 Task: Create a due date automation trigger when advanced on, 2 working days after a card is due add dates with a due date at 11:00 AM.
Action: Mouse moved to (820, 258)
Screenshot: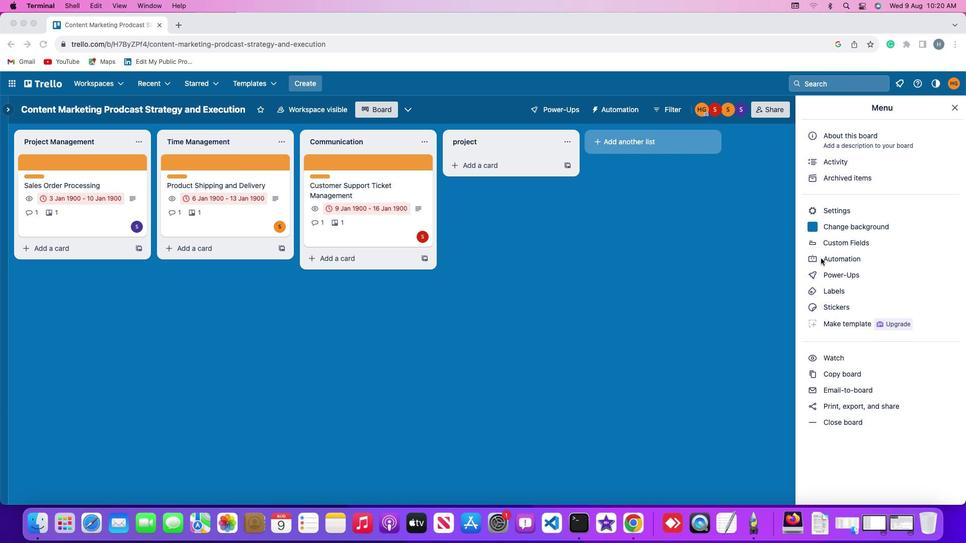 
Action: Mouse pressed left at (820, 258)
Screenshot: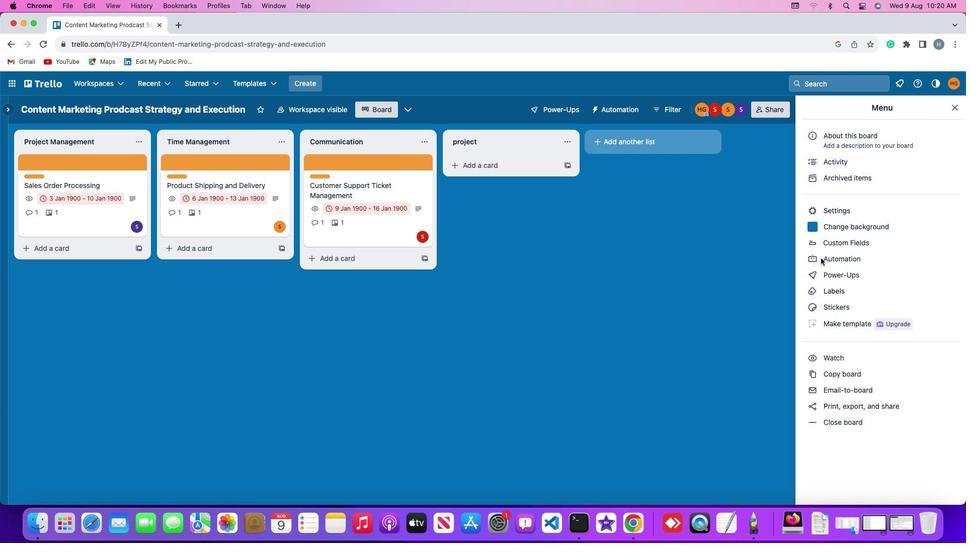 
Action: Mouse moved to (820, 258)
Screenshot: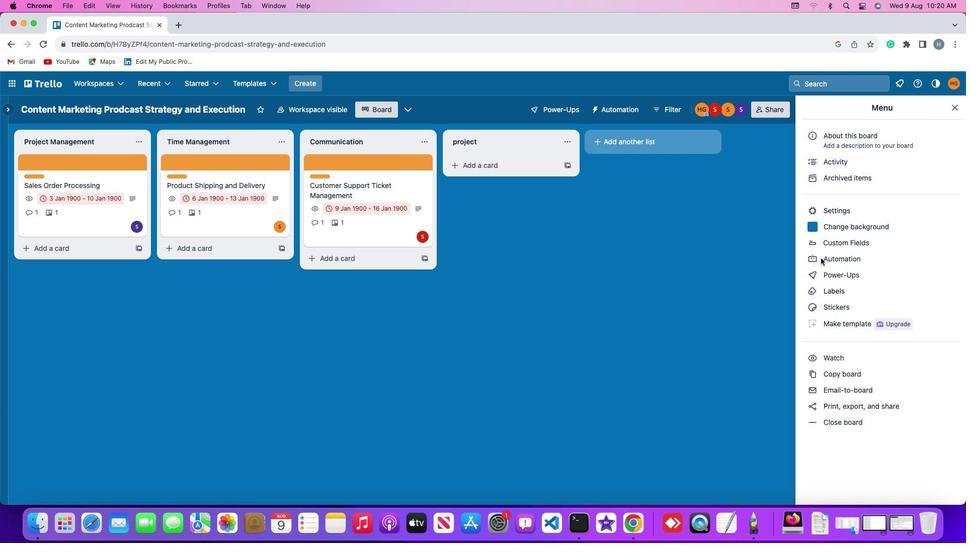 
Action: Mouse pressed left at (820, 258)
Screenshot: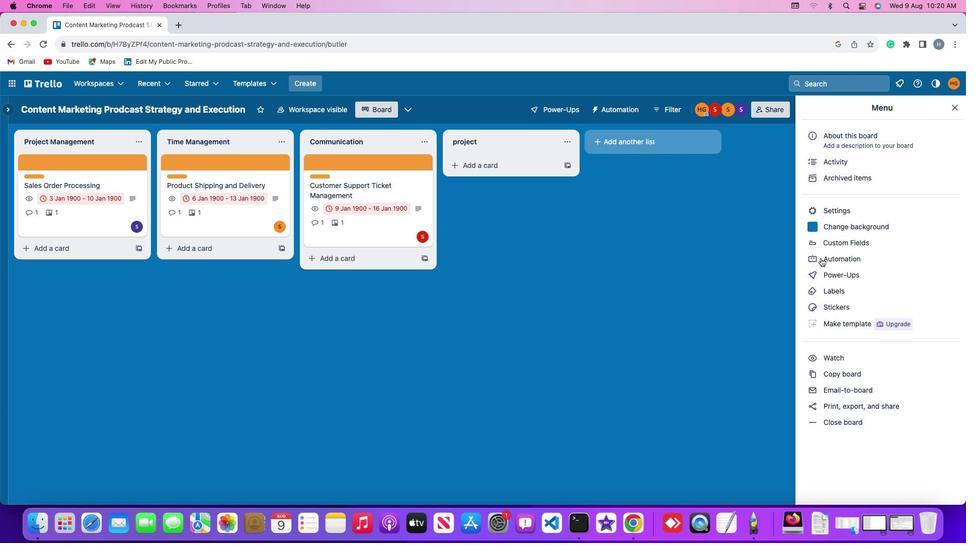 
Action: Mouse moved to (53, 235)
Screenshot: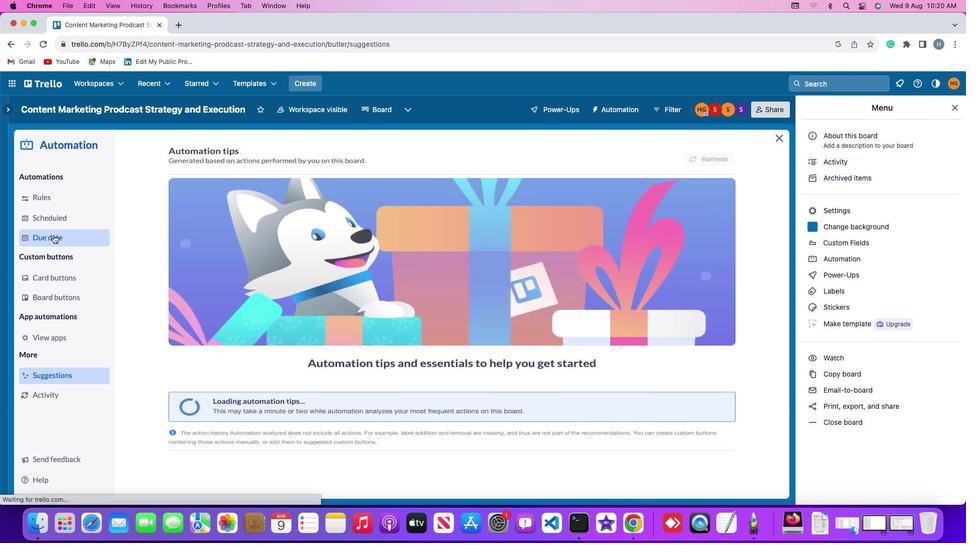 
Action: Mouse pressed left at (53, 235)
Screenshot: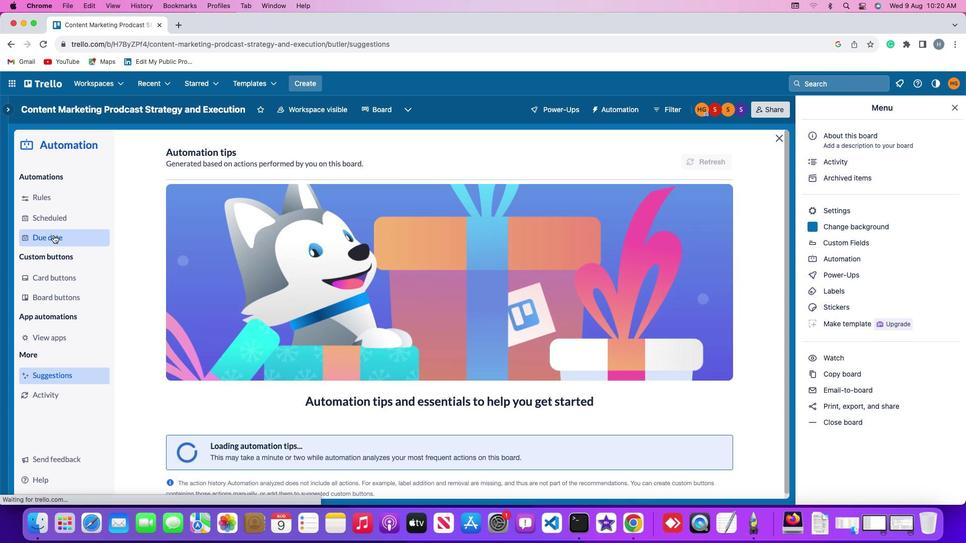 
Action: Mouse moved to (685, 157)
Screenshot: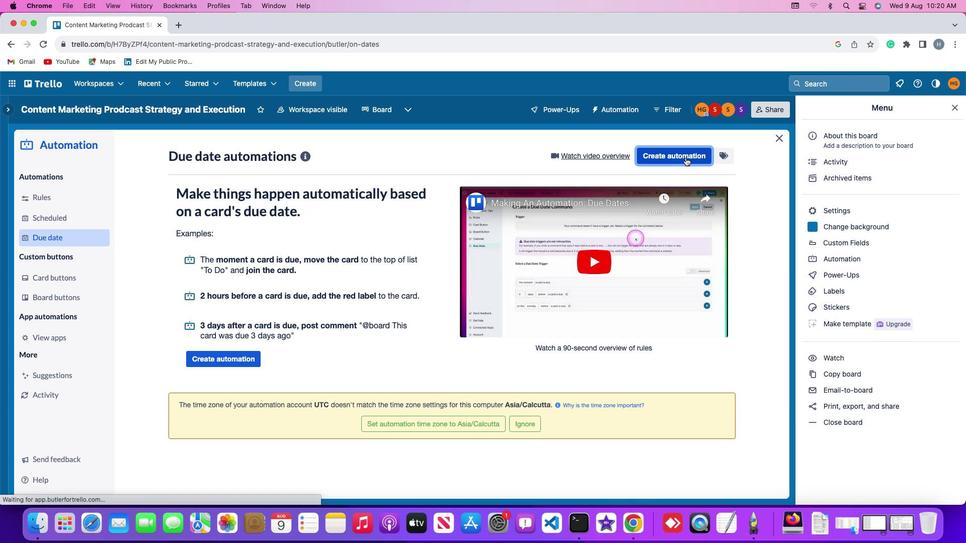 
Action: Mouse pressed left at (685, 157)
Screenshot: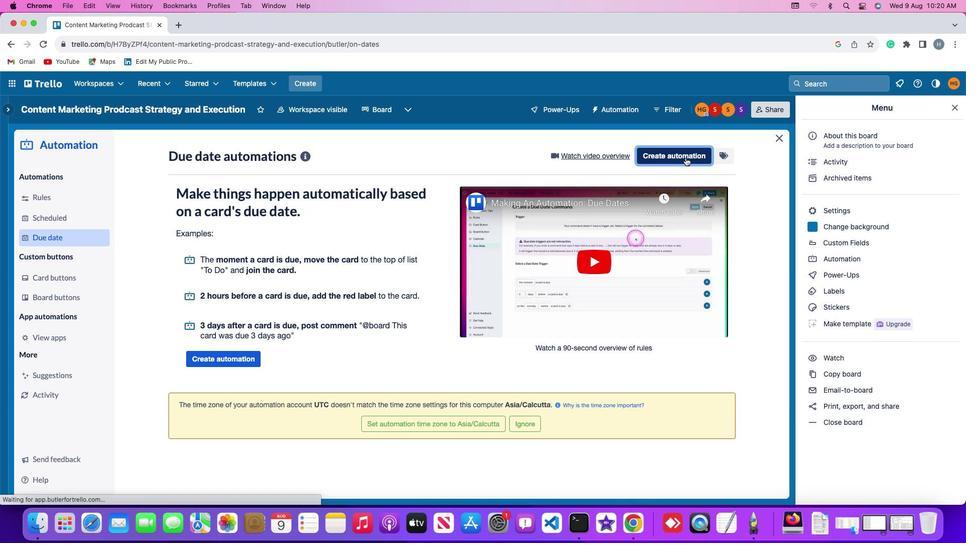 
Action: Mouse moved to (256, 252)
Screenshot: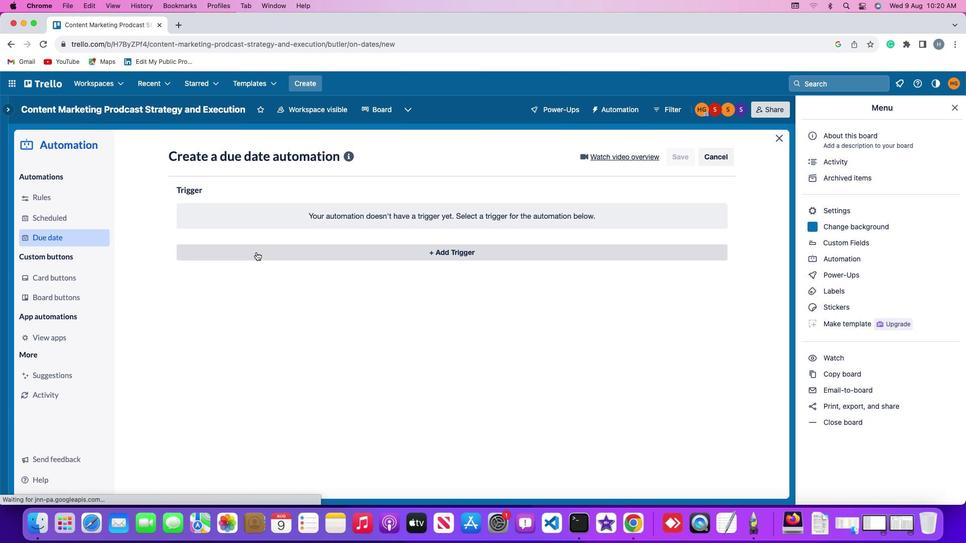 
Action: Mouse pressed left at (256, 252)
Screenshot: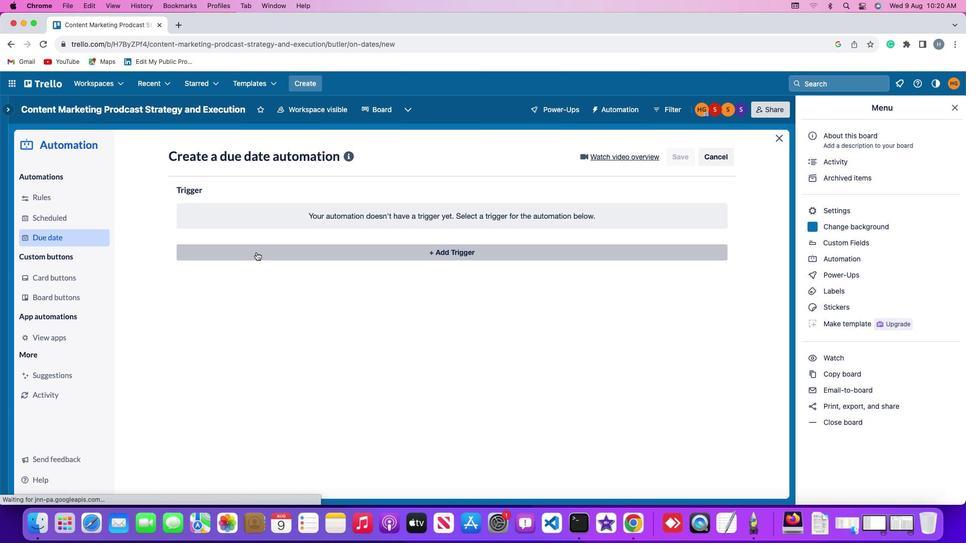 
Action: Mouse moved to (190, 405)
Screenshot: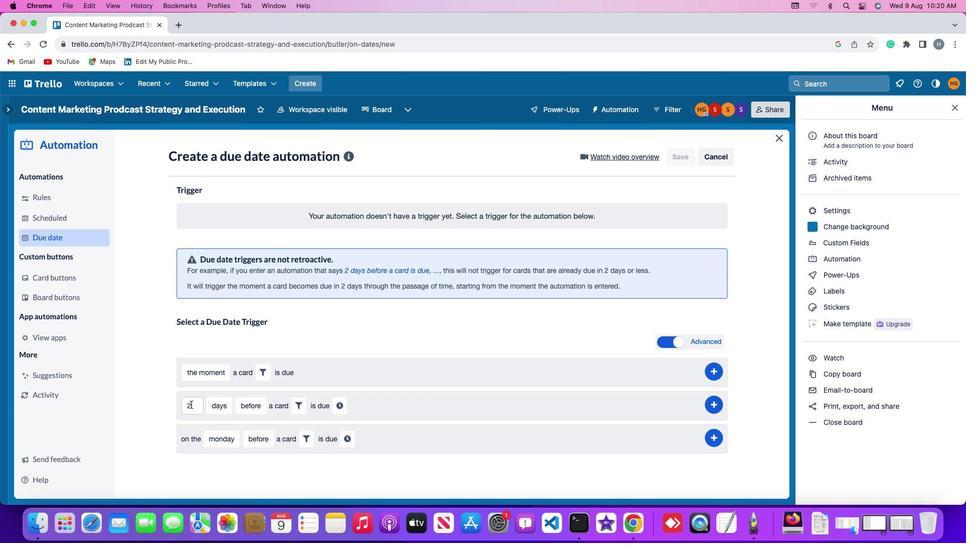 
Action: Mouse pressed left at (190, 405)
Screenshot: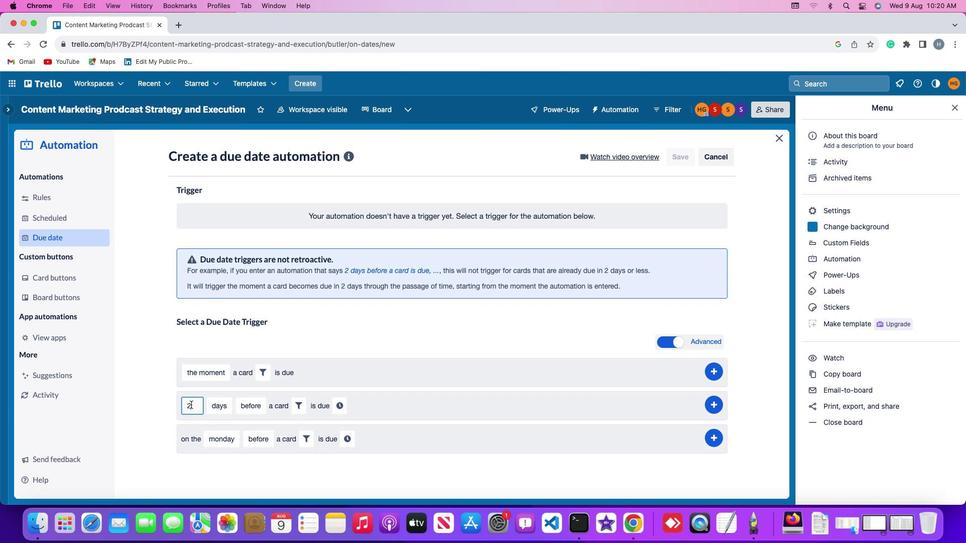 
Action: Mouse moved to (191, 405)
Screenshot: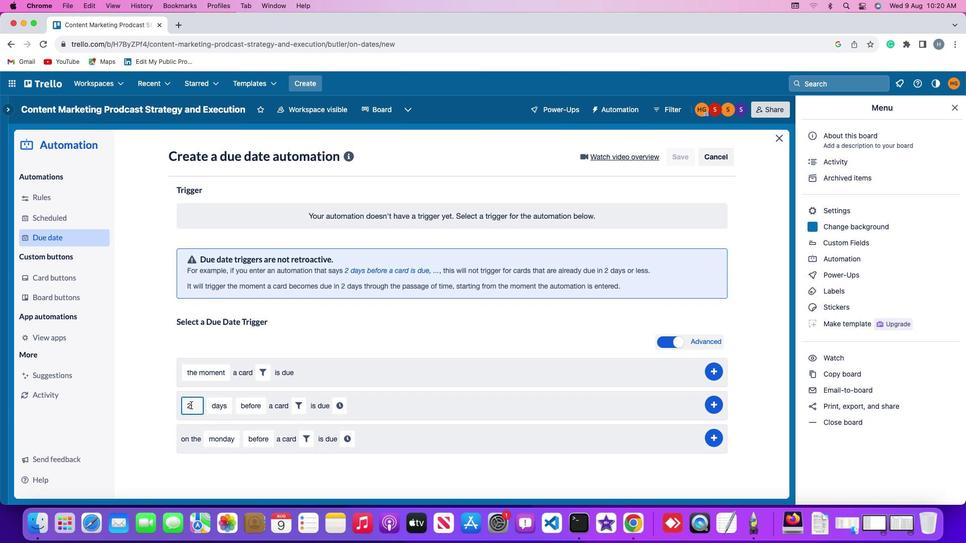 
Action: Key pressed Key.backspace'2'
Screenshot: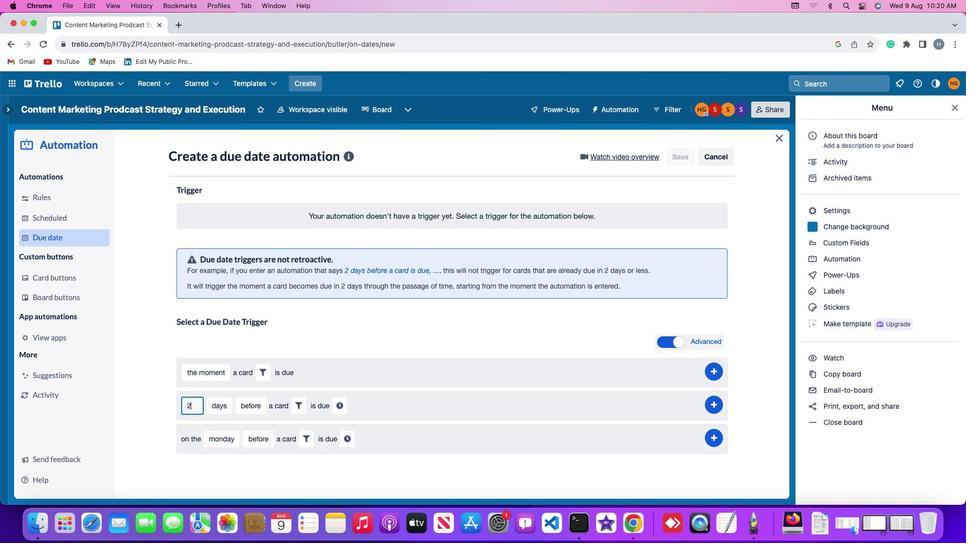 
Action: Mouse moved to (210, 408)
Screenshot: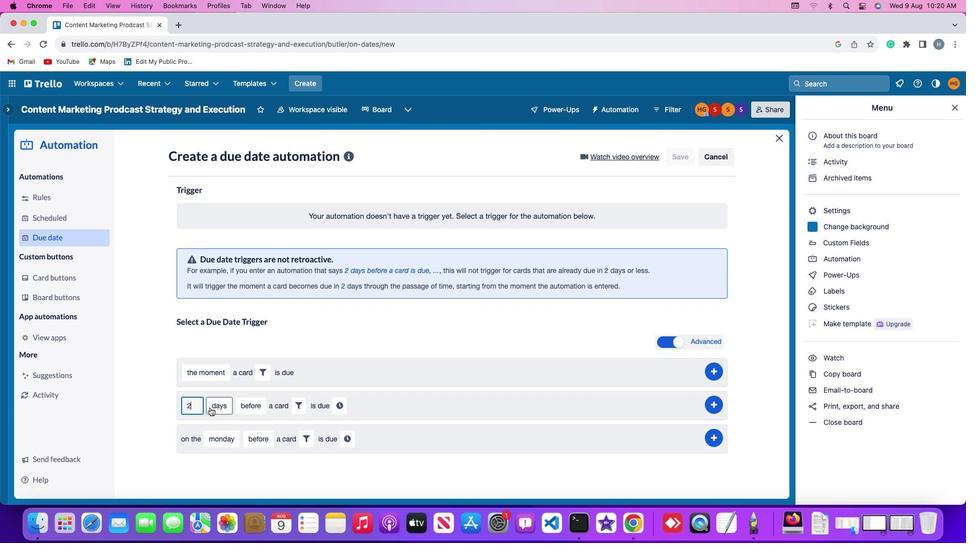 
Action: Mouse pressed left at (210, 408)
Screenshot: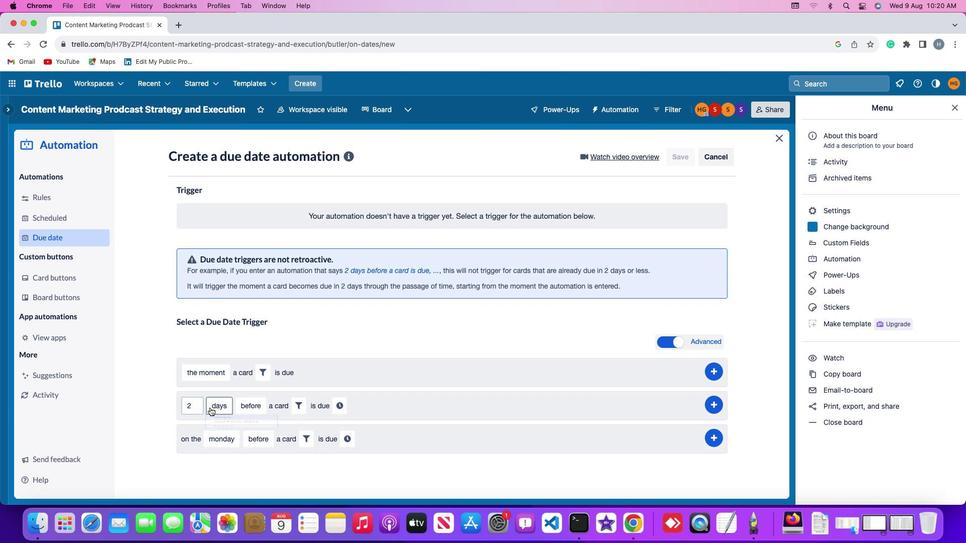 
Action: Mouse moved to (226, 441)
Screenshot: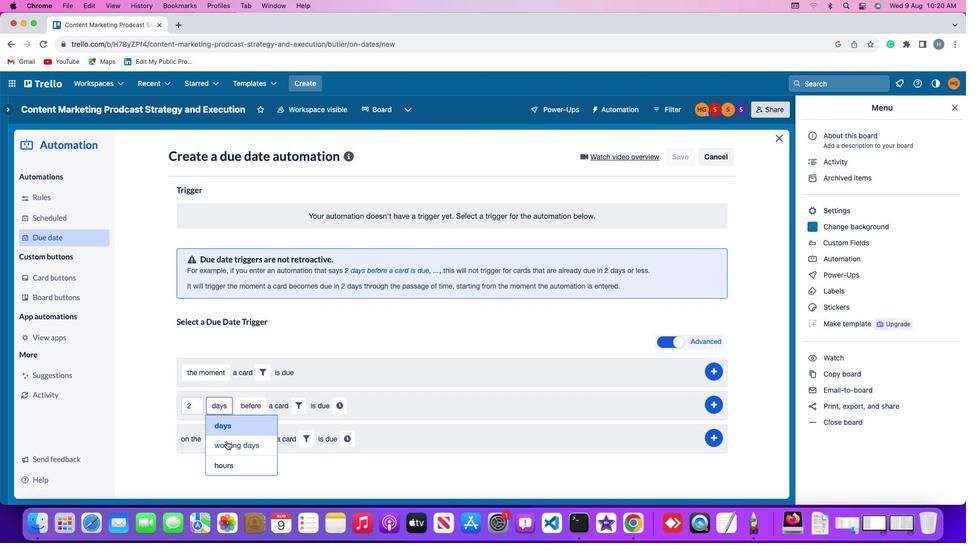 
Action: Mouse pressed left at (226, 441)
Screenshot: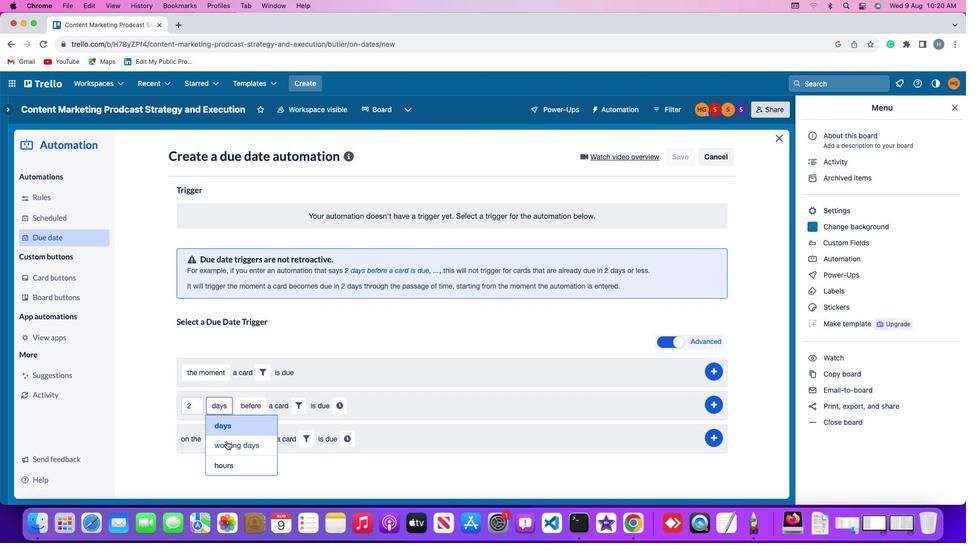 
Action: Mouse moved to (274, 407)
Screenshot: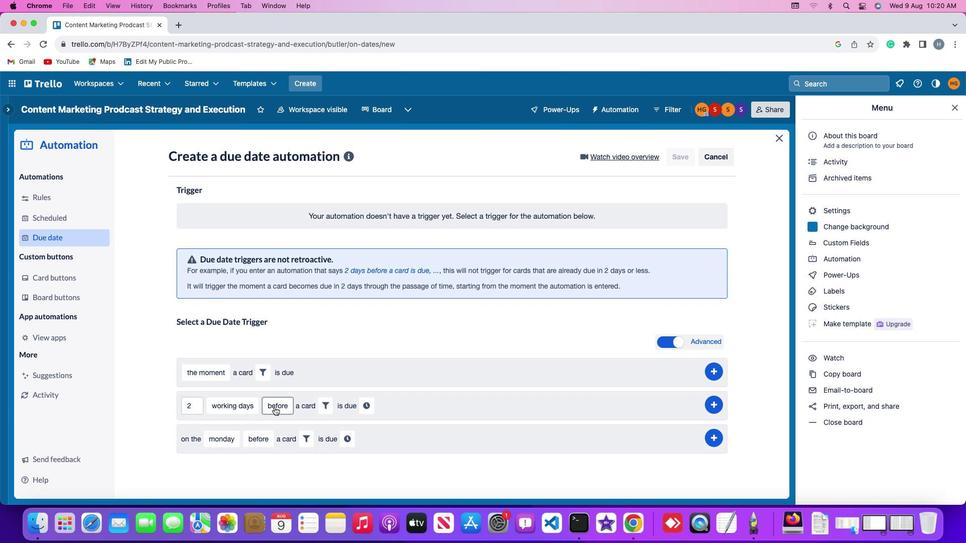 
Action: Mouse pressed left at (274, 407)
Screenshot: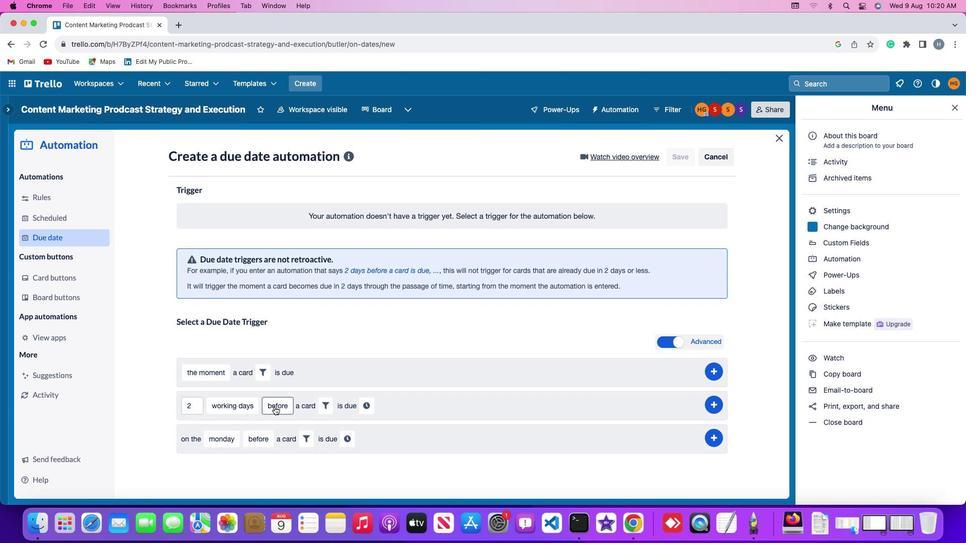 
Action: Mouse moved to (279, 442)
Screenshot: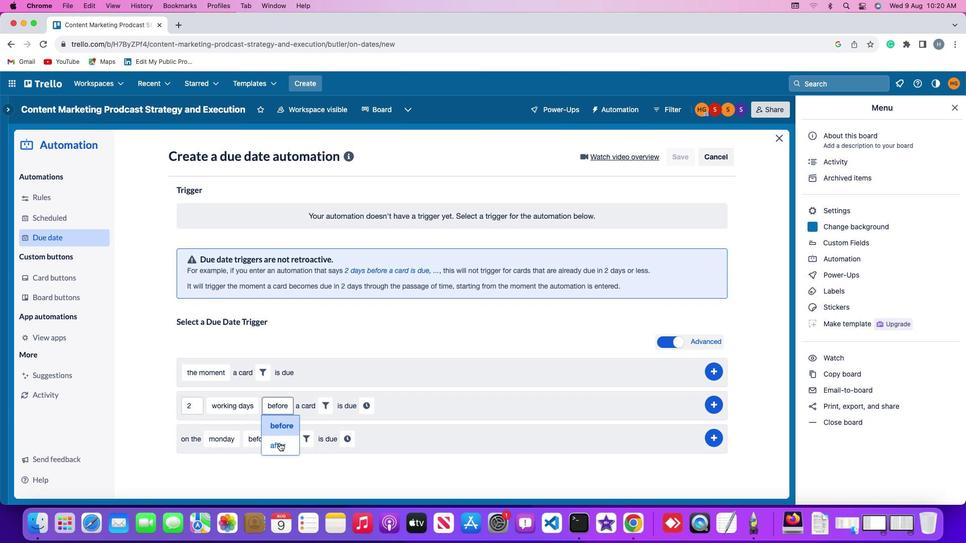 
Action: Mouse pressed left at (279, 442)
Screenshot: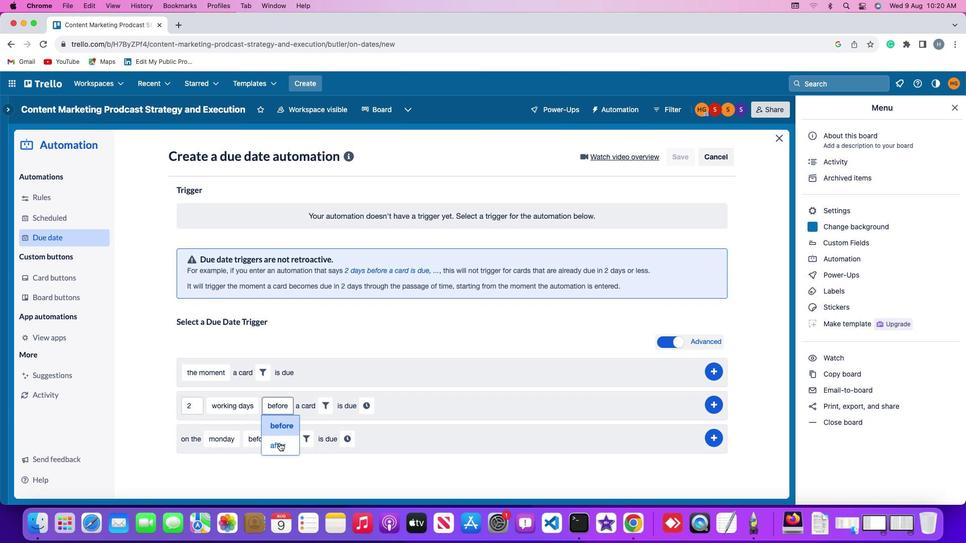 
Action: Mouse moved to (322, 409)
Screenshot: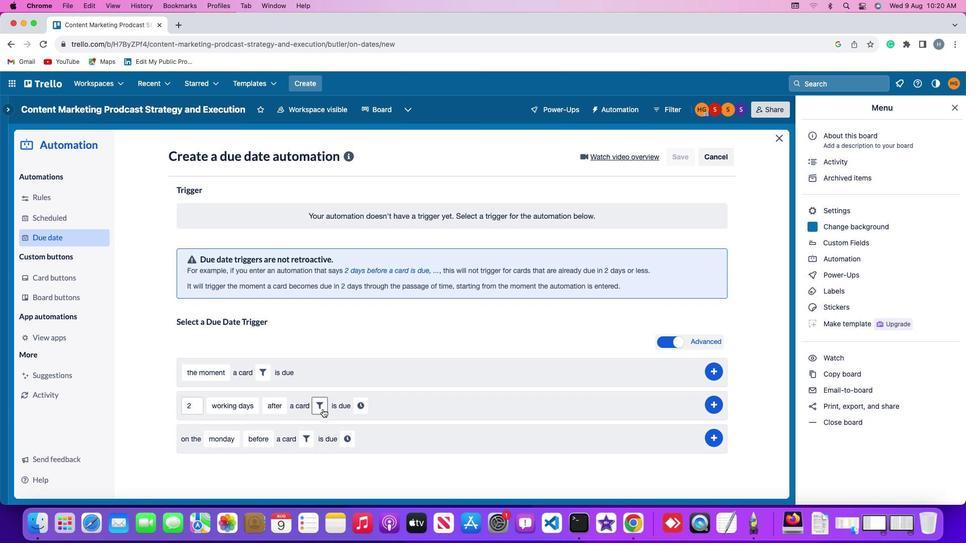 
Action: Mouse pressed left at (322, 409)
Screenshot: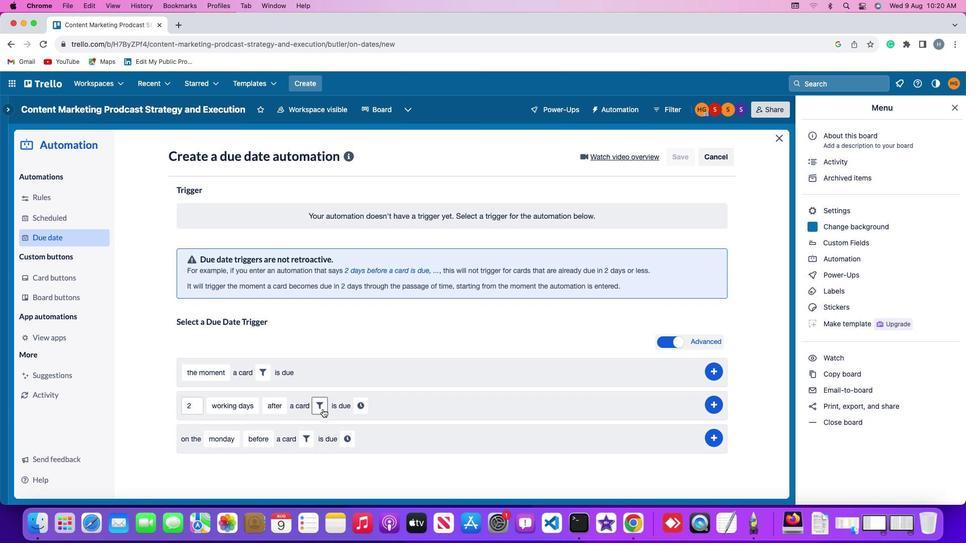 
Action: Mouse moved to (369, 439)
Screenshot: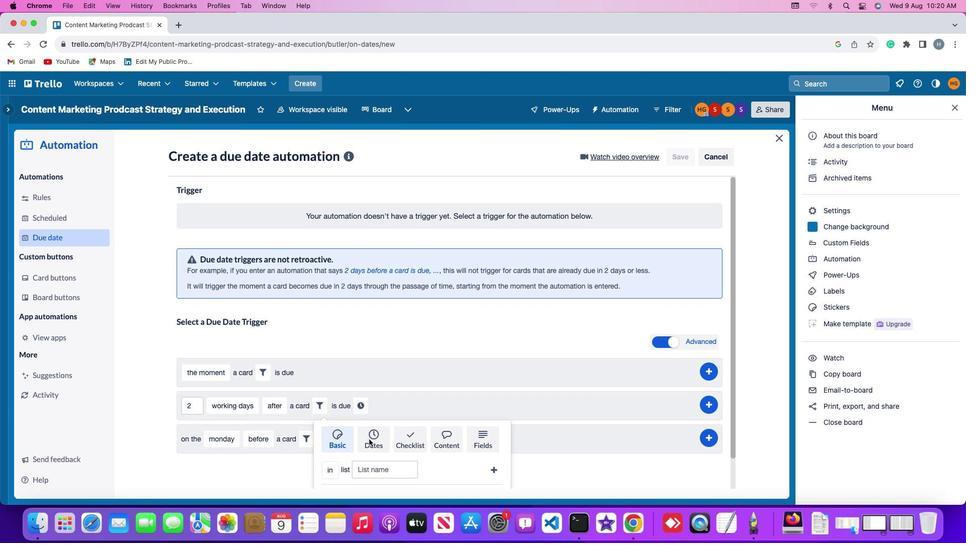 
Action: Mouse pressed left at (369, 439)
Screenshot: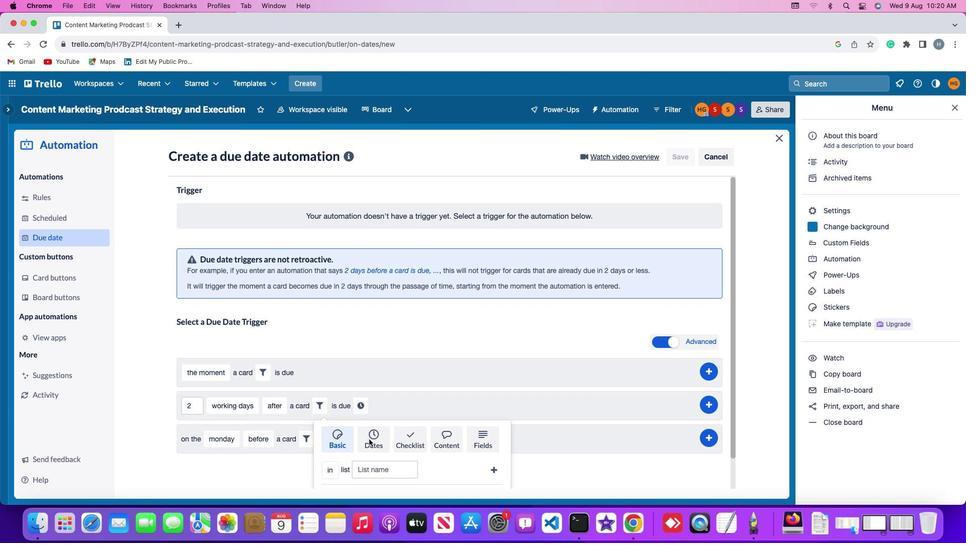 
Action: Mouse moved to (325, 465)
Screenshot: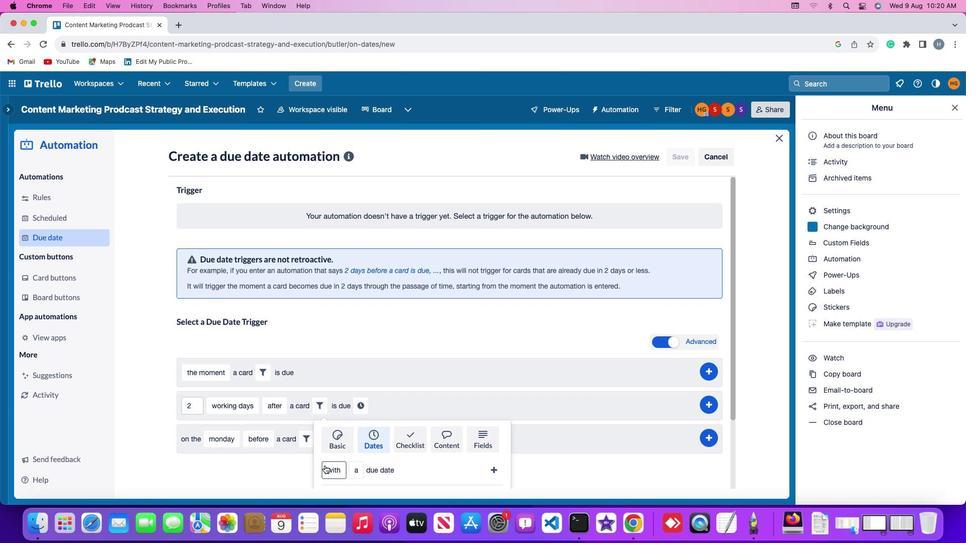 
Action: Mouse pressed left at (325, 465)
Screenshot: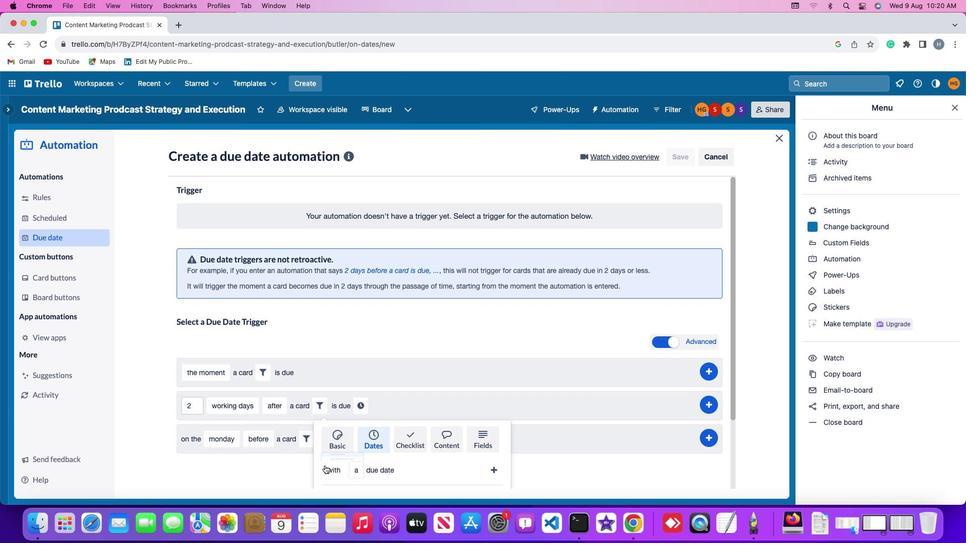 
Action: Mouse moved to (335, 433)
Screenshot: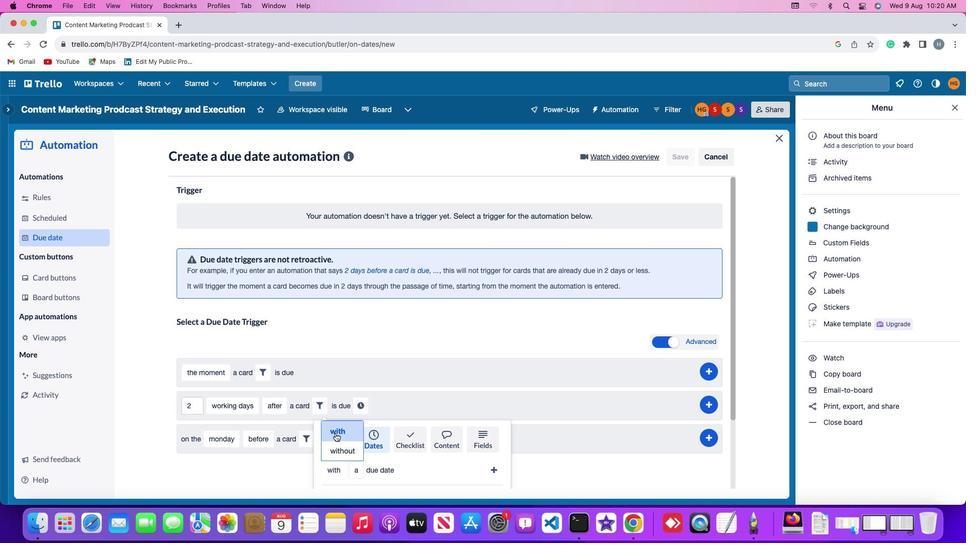 
Action: Mouse pressed left at (335, 433)
Screenshot: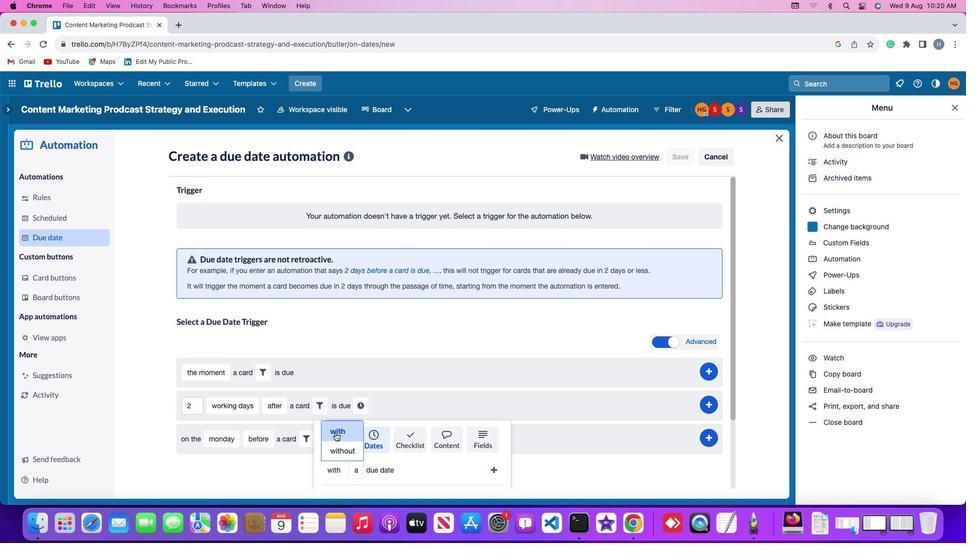 
Action: Mouse moved to (357, 472)
Screenshot: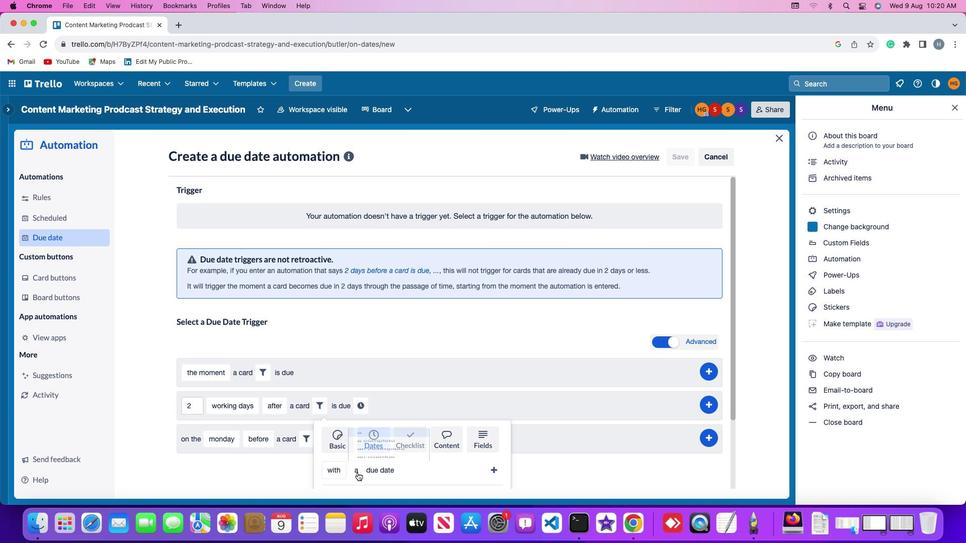 
Action: Mouse pressed left at (357, 472)
Screenshot: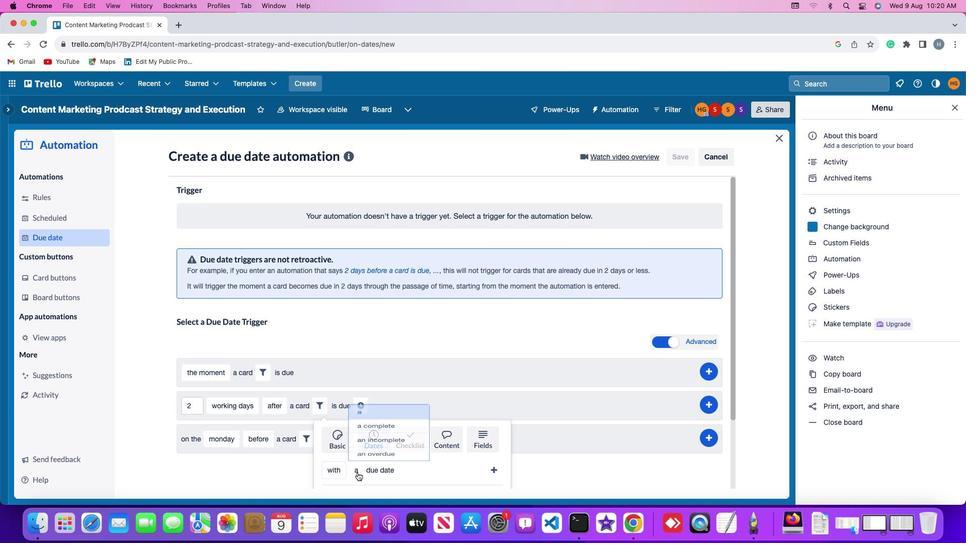 
Action: Mouse moved to (382, 394)
Screenshot: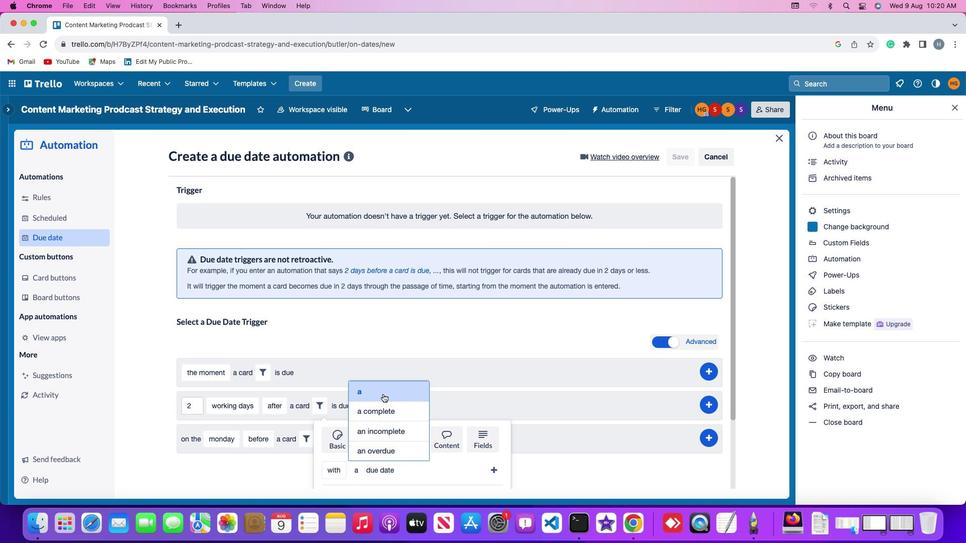 
Action: Mouse pressed left at (382, 394)
Screenshot: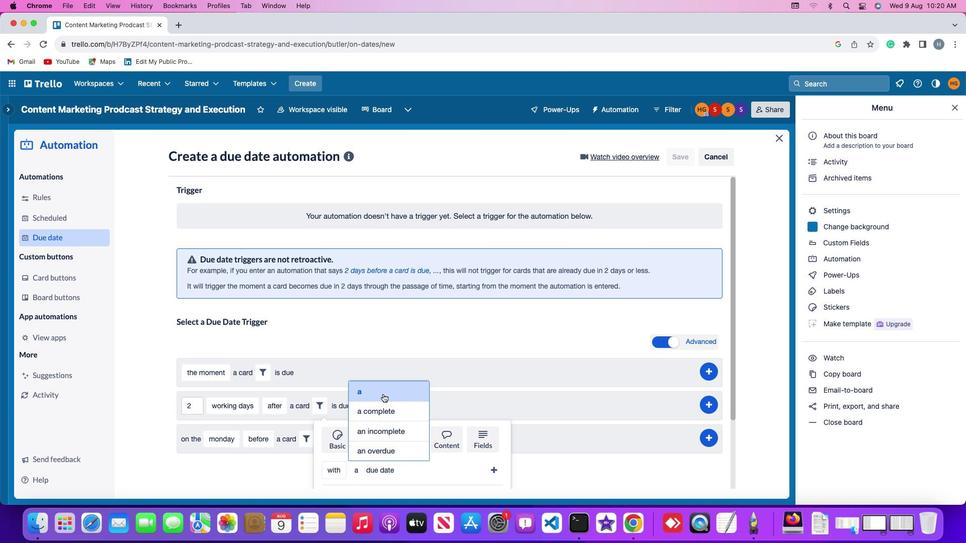 
Action: Mouse moved to (494, 467)
Screenshot: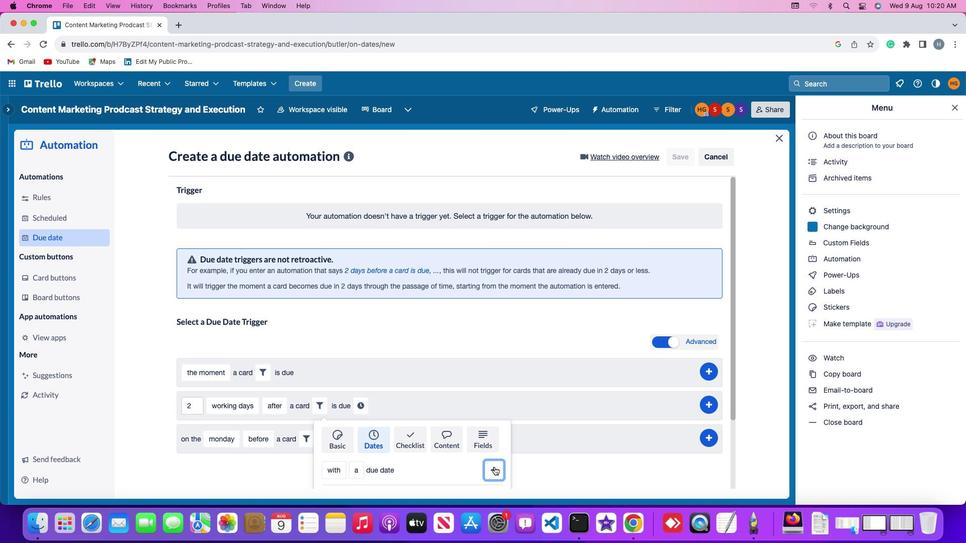 
Action: Mouse pressed left at (494, 467)
Screenshot: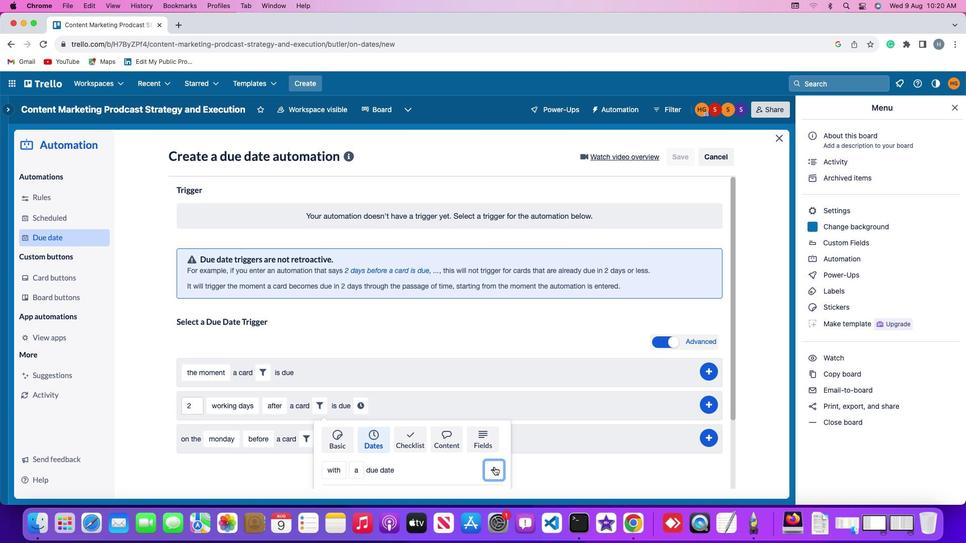 
Action: Mouse moved to (436, 405)
Screenshot: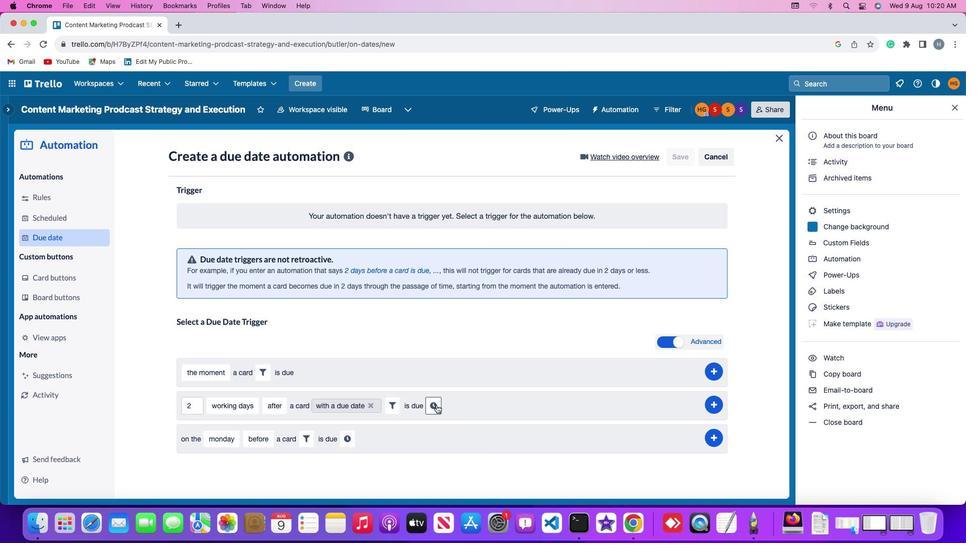 
Action: Mouse pressed left at (436, 405)
Screenshot: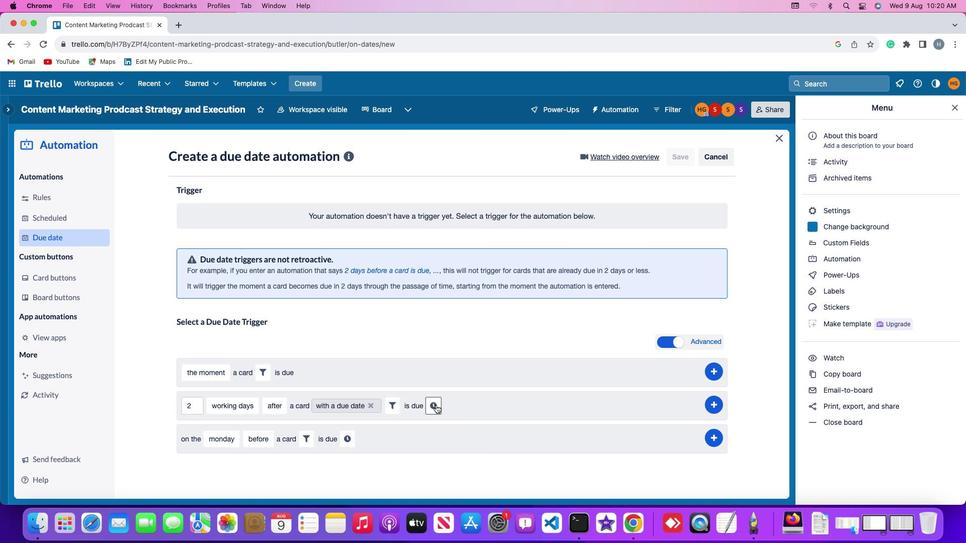 
Action: Mouse moved to (454, 407)
Screenshot: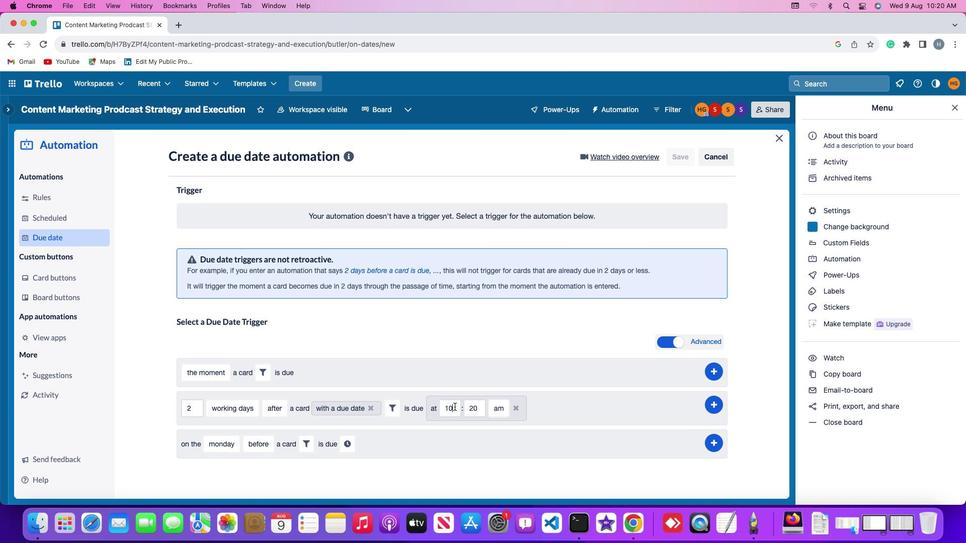 
Action: Mouse pressed left at (454, 407)
Screenshot: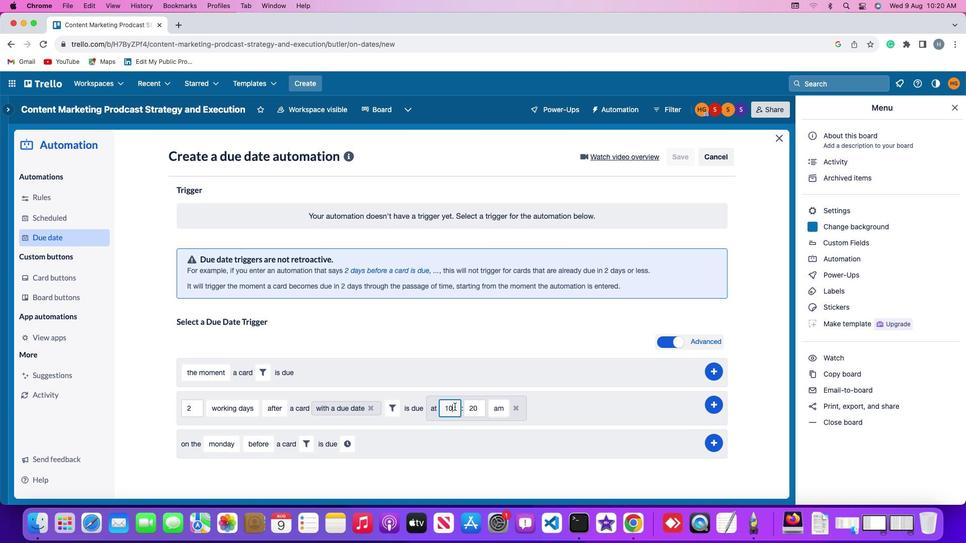 
Action: Mouse moved to (454, 407)
Screenshot: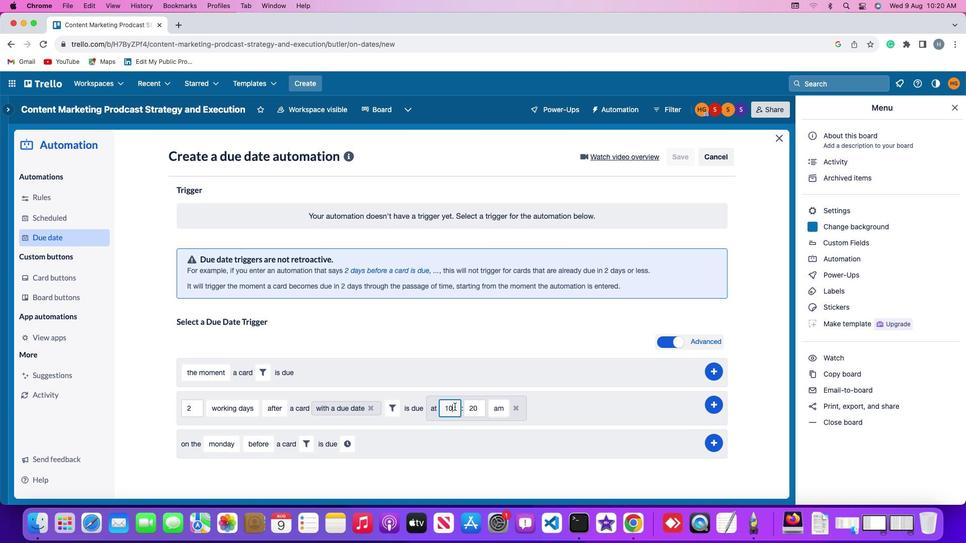 
Action: Key pressed Key.backspaceKey.backspace'1'
Screenshot: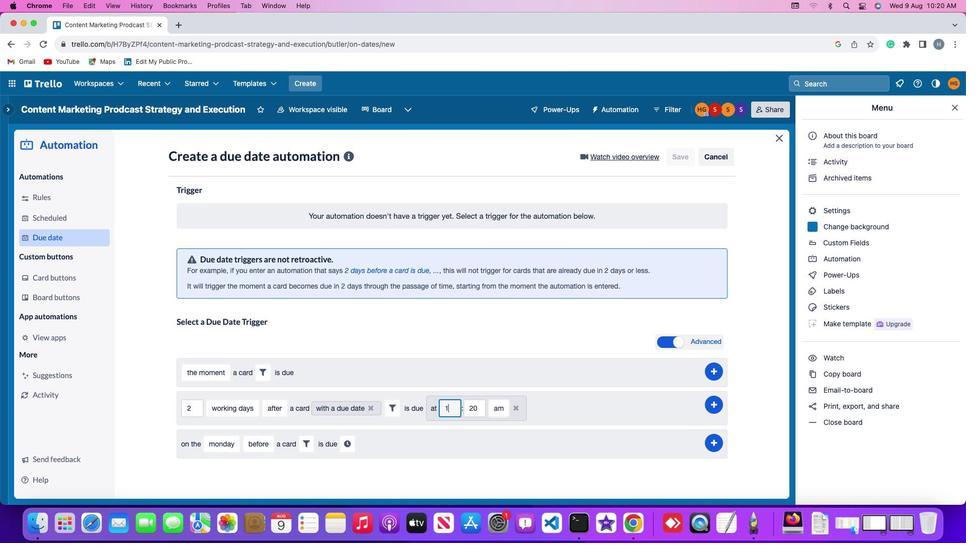 
Action: Mouse moved to (454, 406)
Screenshot: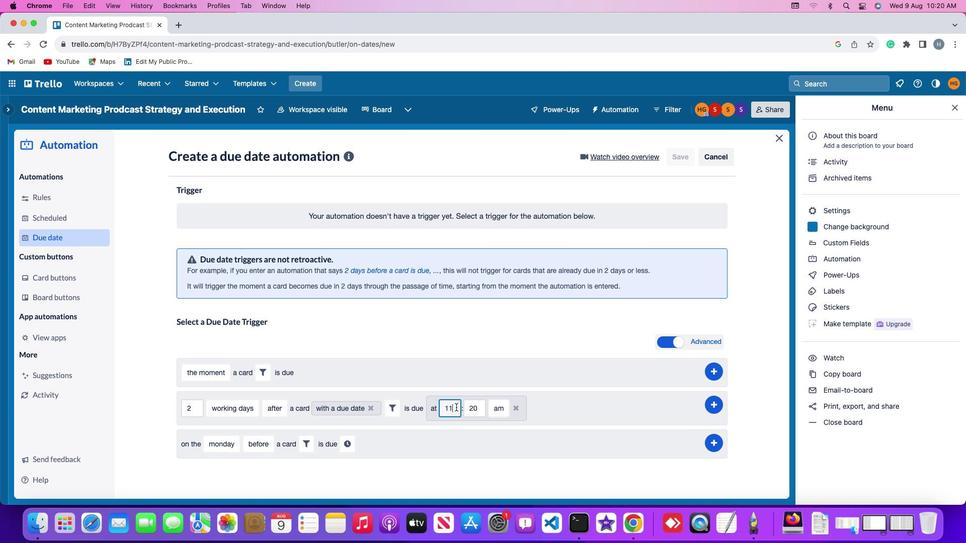 
Action: Key pressed '1'
Screenshot: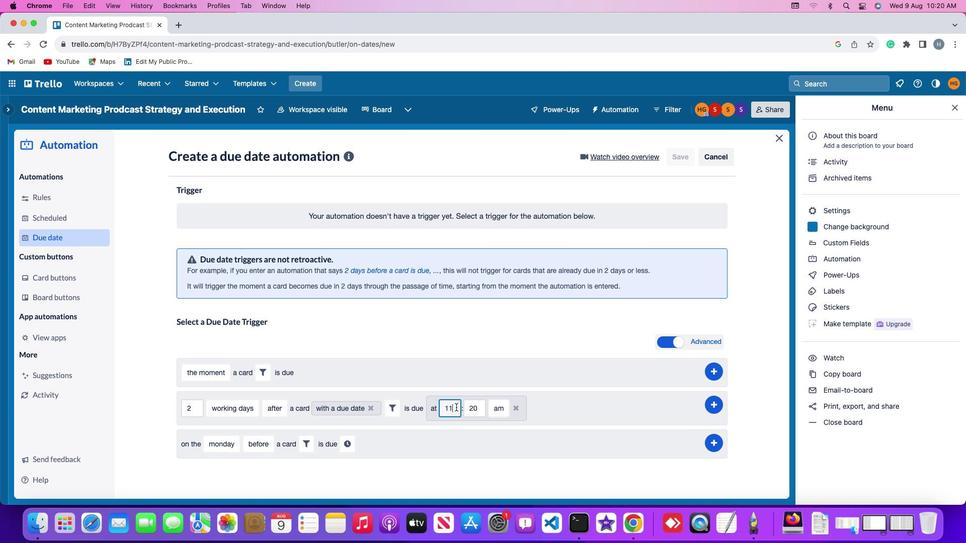
Action: Mouse moved to (479, 407)
Screenshot: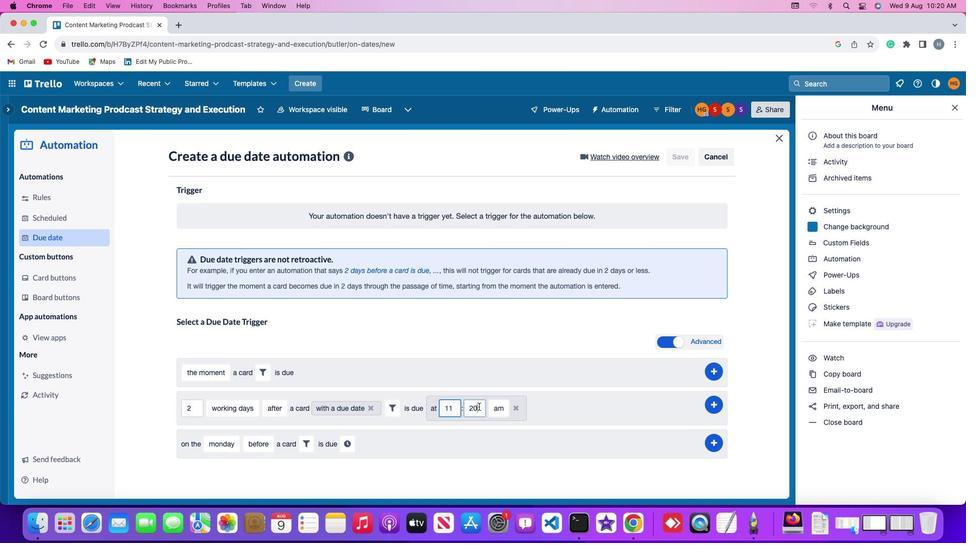 
Action: Mouse pressed left at (479, 407)
Screenshot: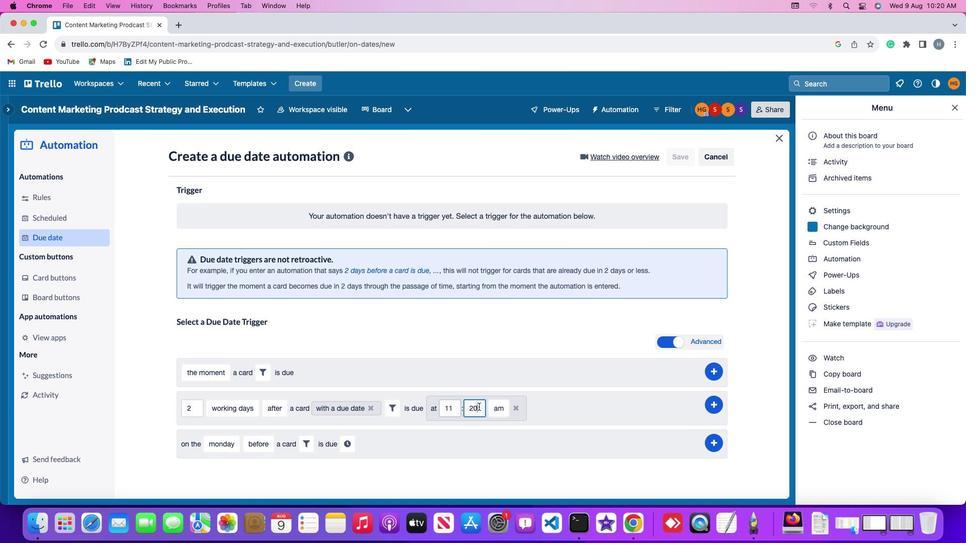 
Action: Key pressed Key.backspaceKey.backspace'0''0'
Screenshot: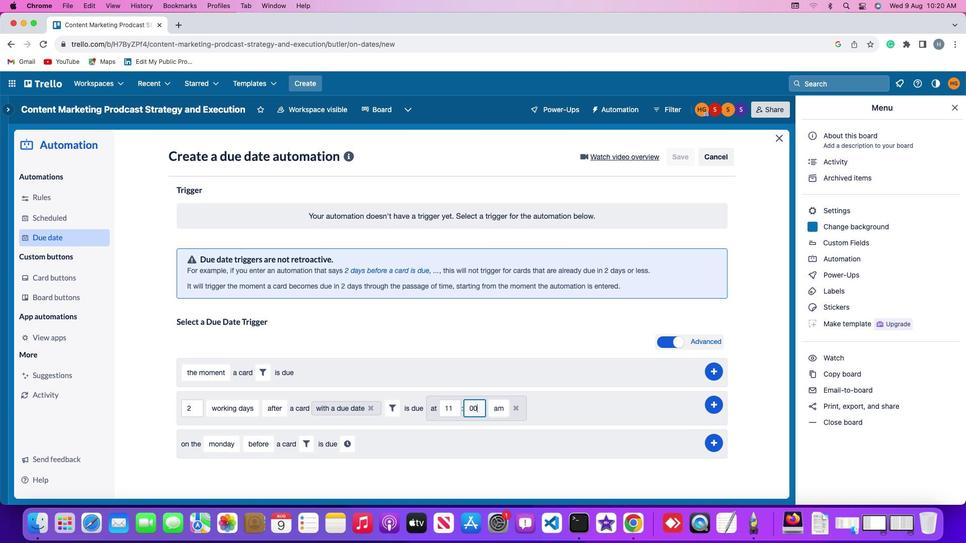 
Action: Mouse moved to (497, 410)
Screenshot: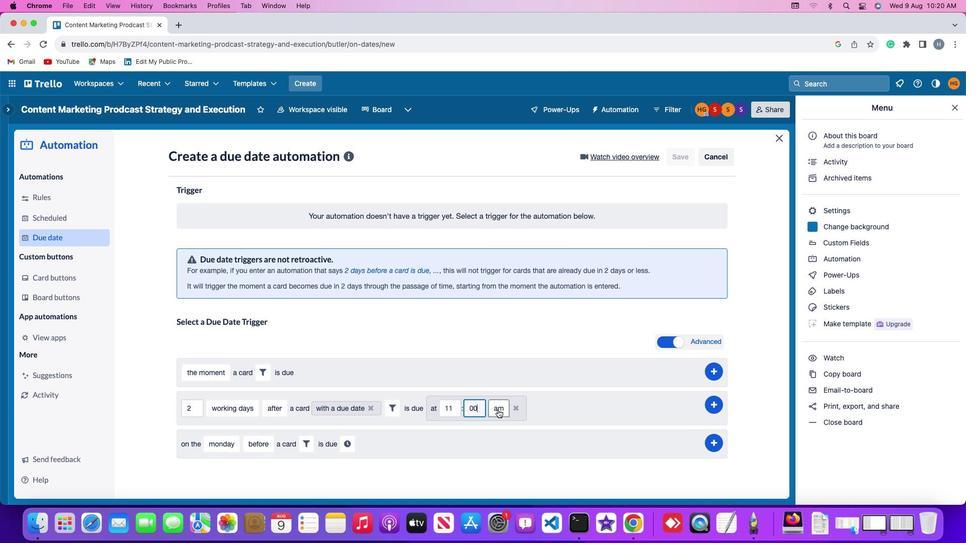 
Action: Mouse pressed left at (497, 410)
Screenshot: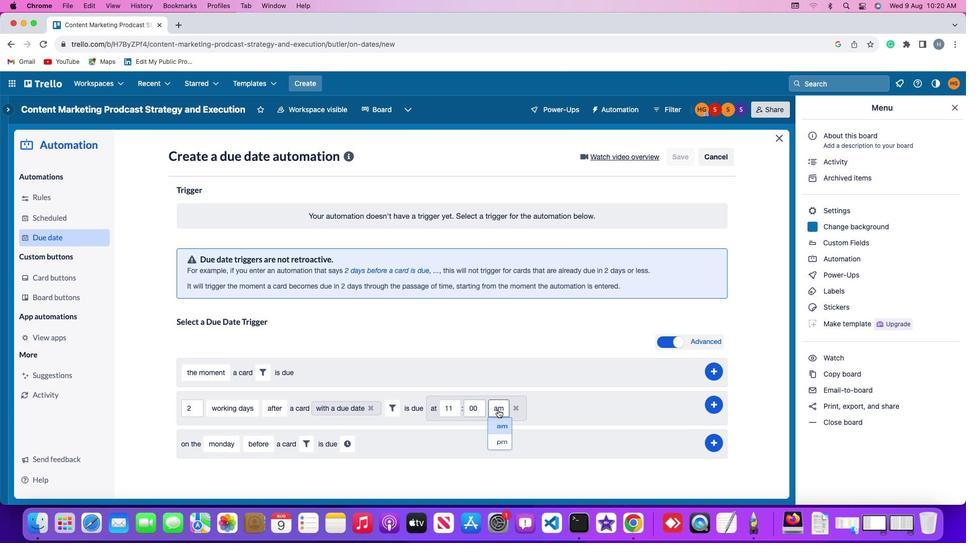 
Action: Mouse moved to (504, 427)
Screenshot: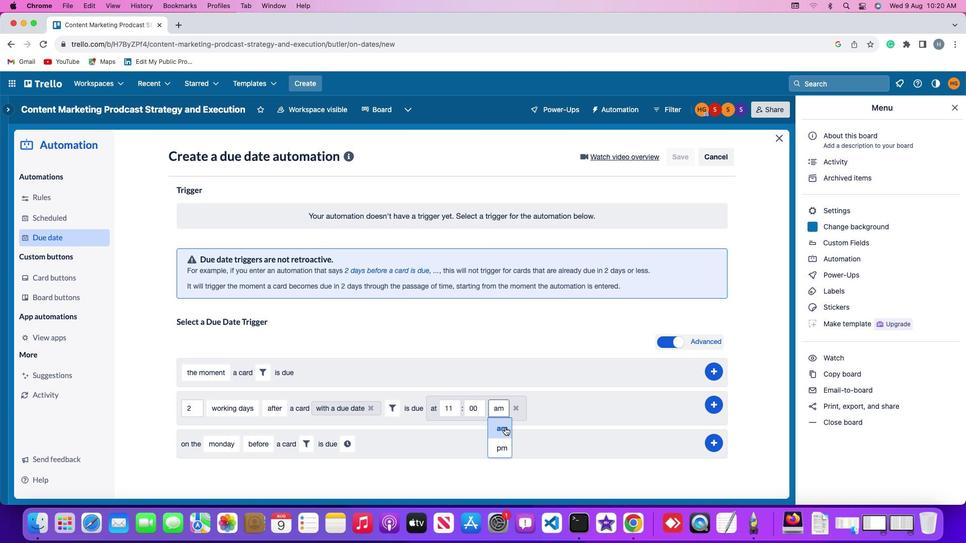 
Action: Mouse pressed left at (504, 427)
Screenshot: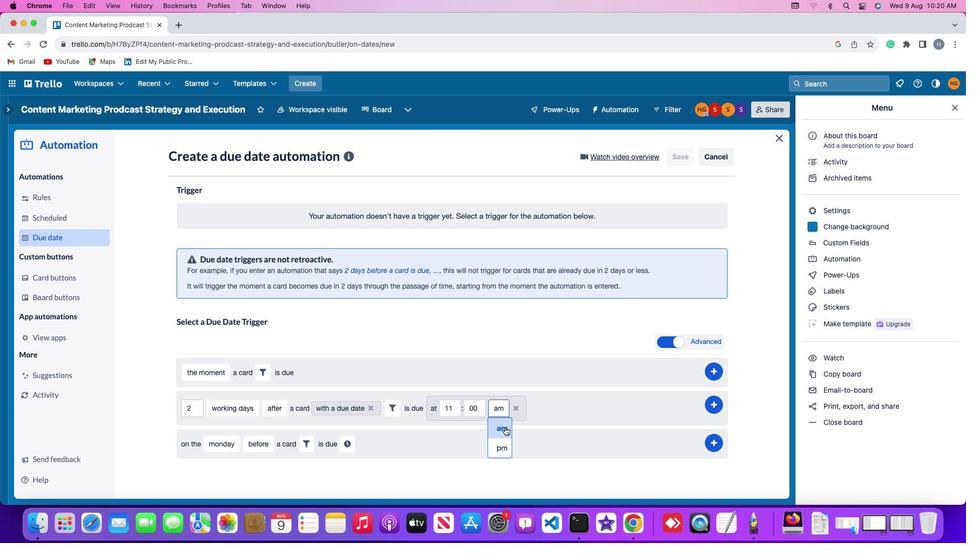 
Action: Mouse moved to (714, 403)
Screenshot: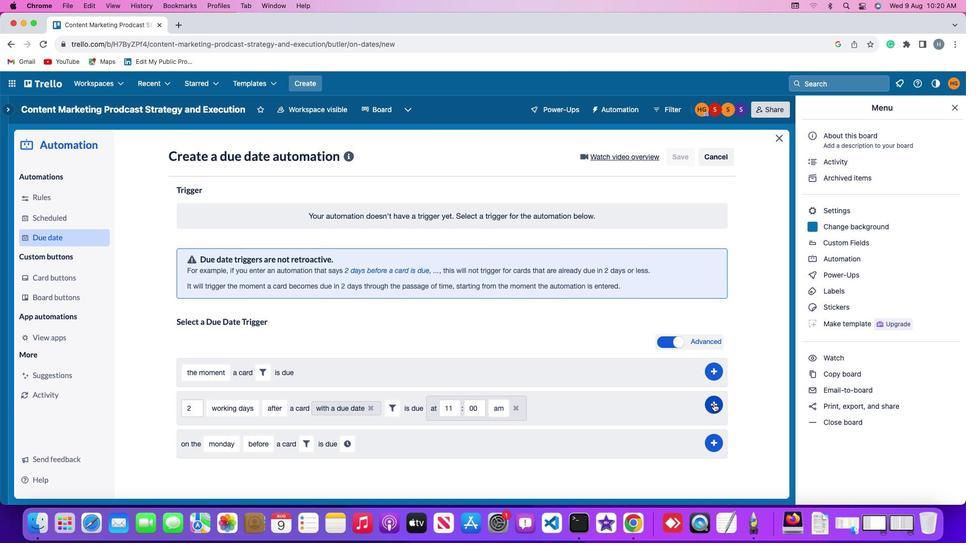 
Action: Mouse pressed left at (714, 403)
Screenshot: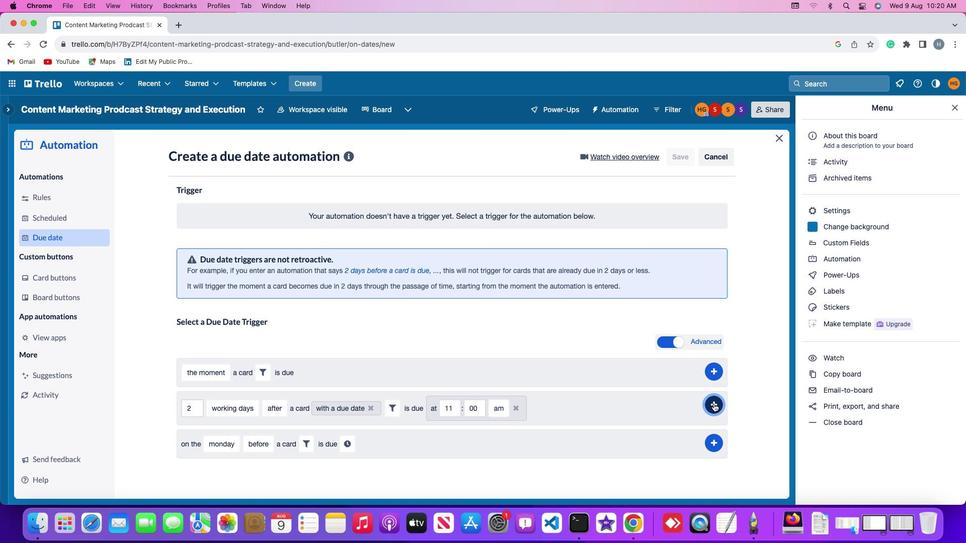 
Action: Mouse moved to (752, 309)
Screenshot: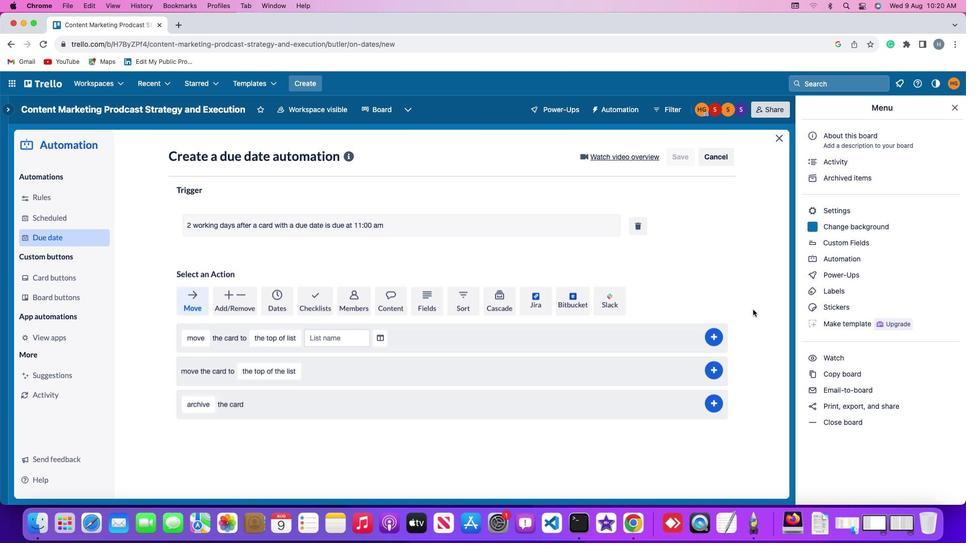 
